 Task: Add Pederson's Organic No Sugar Smoked Uncured Bacon to the cart.
Action: Mouse moved to (26, 143)
Screenshot: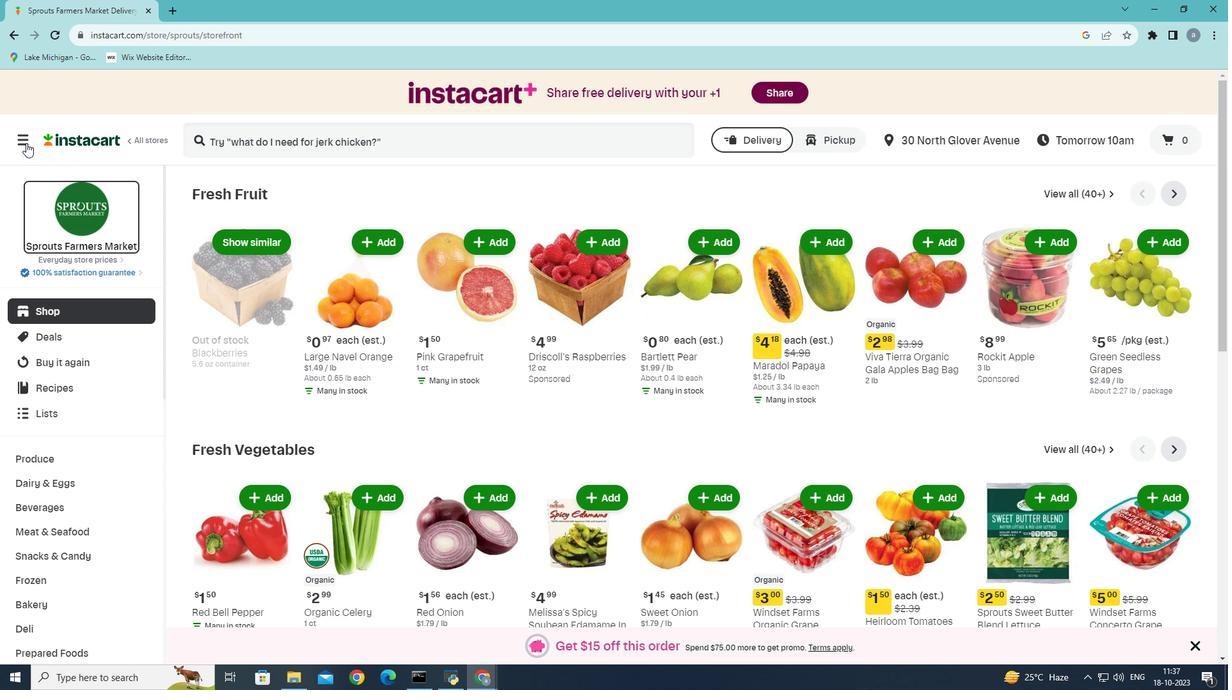 
Action: Mouse pressed left at (26, 143)
Screenshot: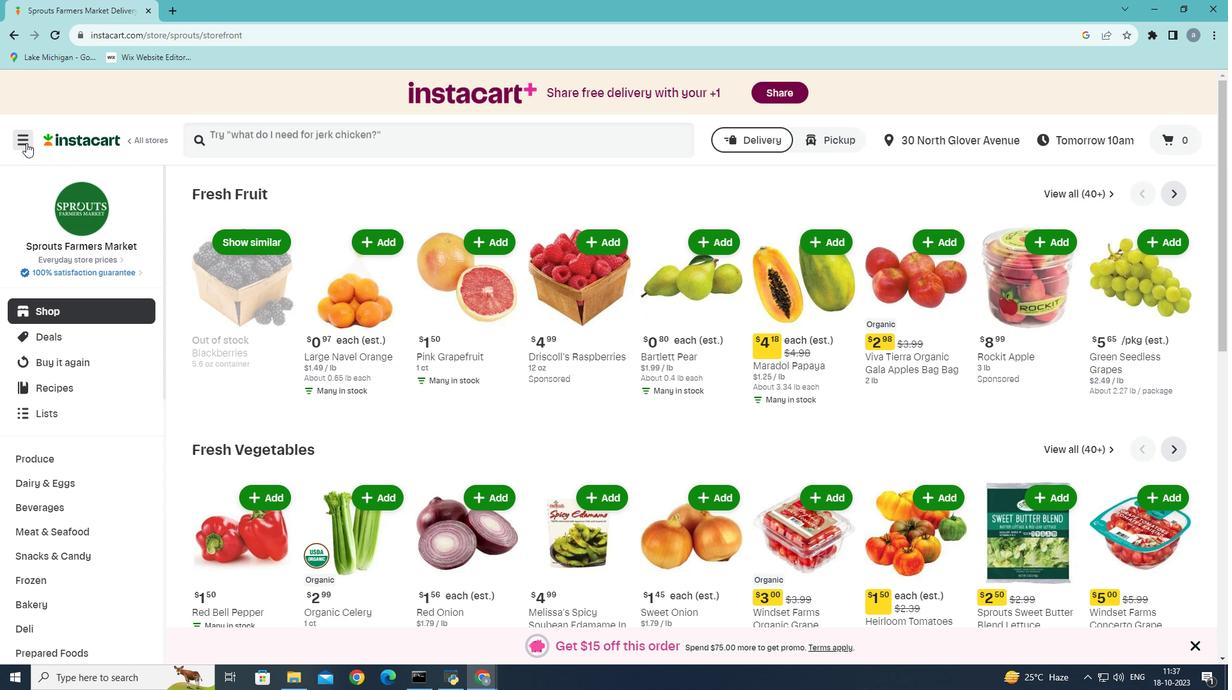 
Action: Mouse moved to (60, 374)
Screenshot: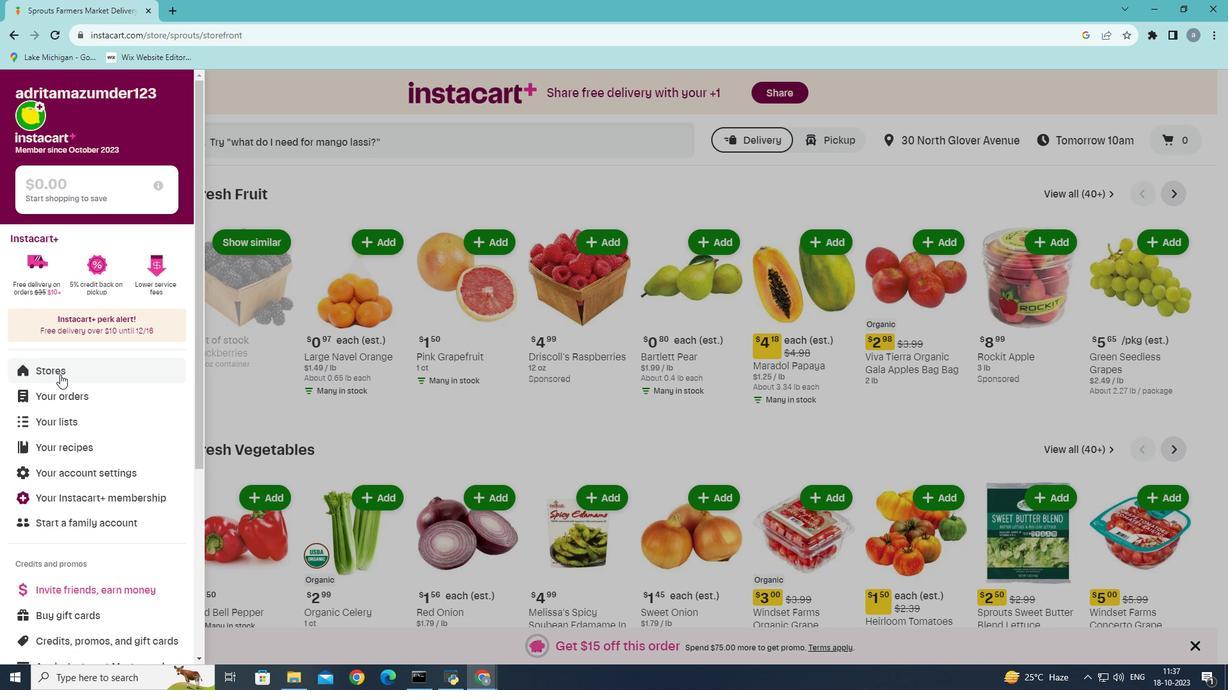 
Action: Mouse pressed left at (60, 374)
Screenshot: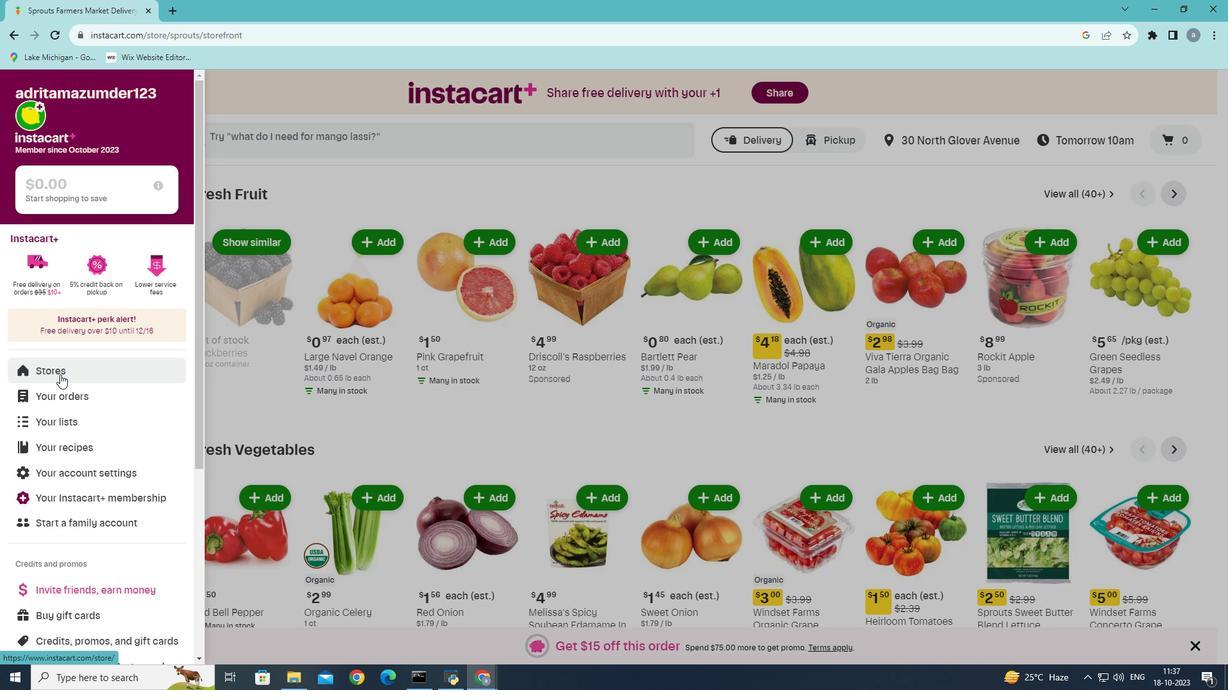 
Action: Mouse moved to (307, 134)
Screenshot: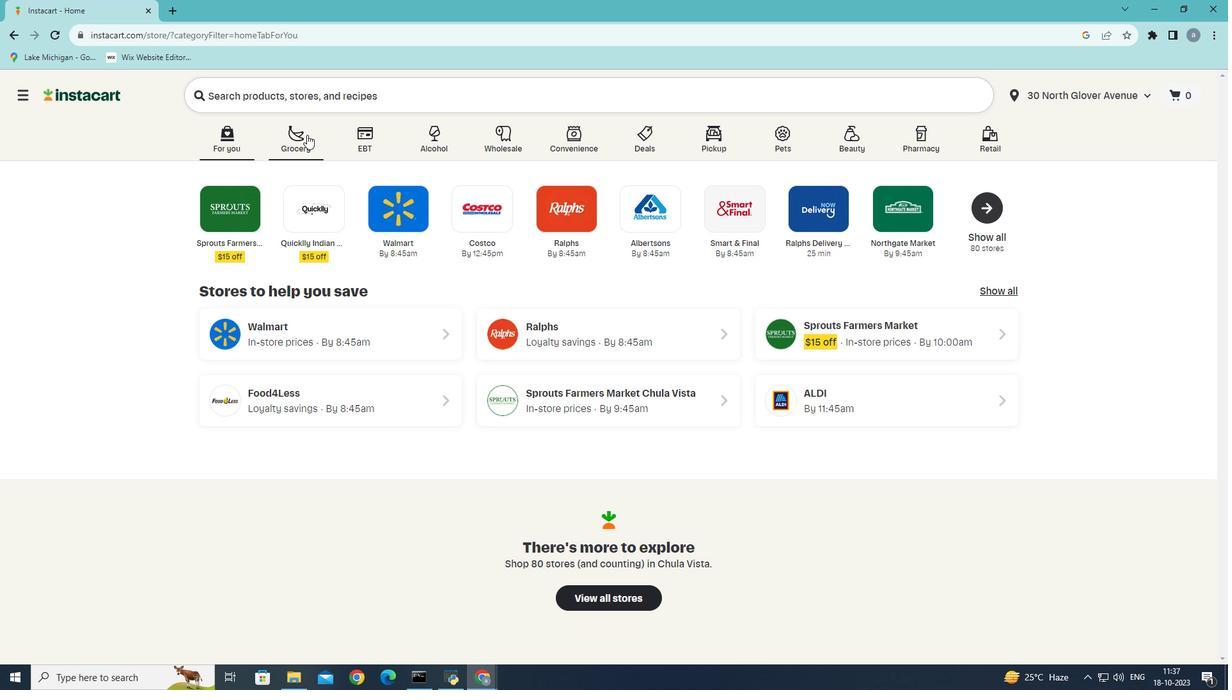 
Action: Mouse pressed left at (307, 134)
Screenshot: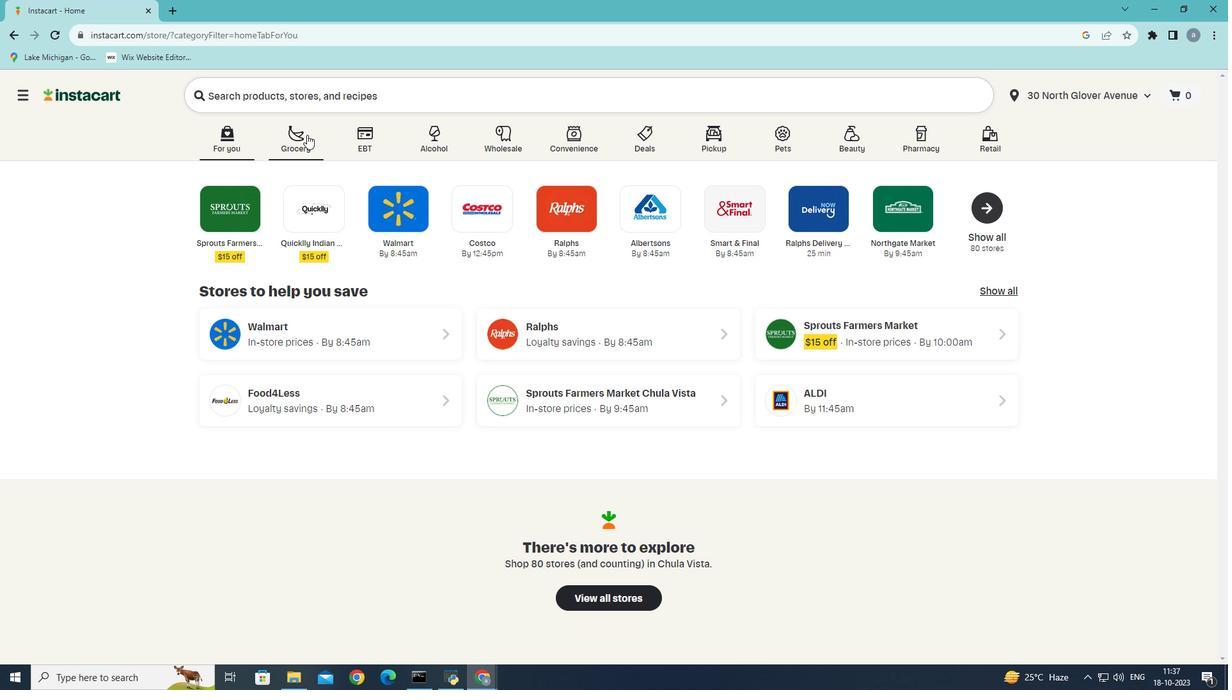 
Action: Mouse moved to (296, 376)
Screenshot: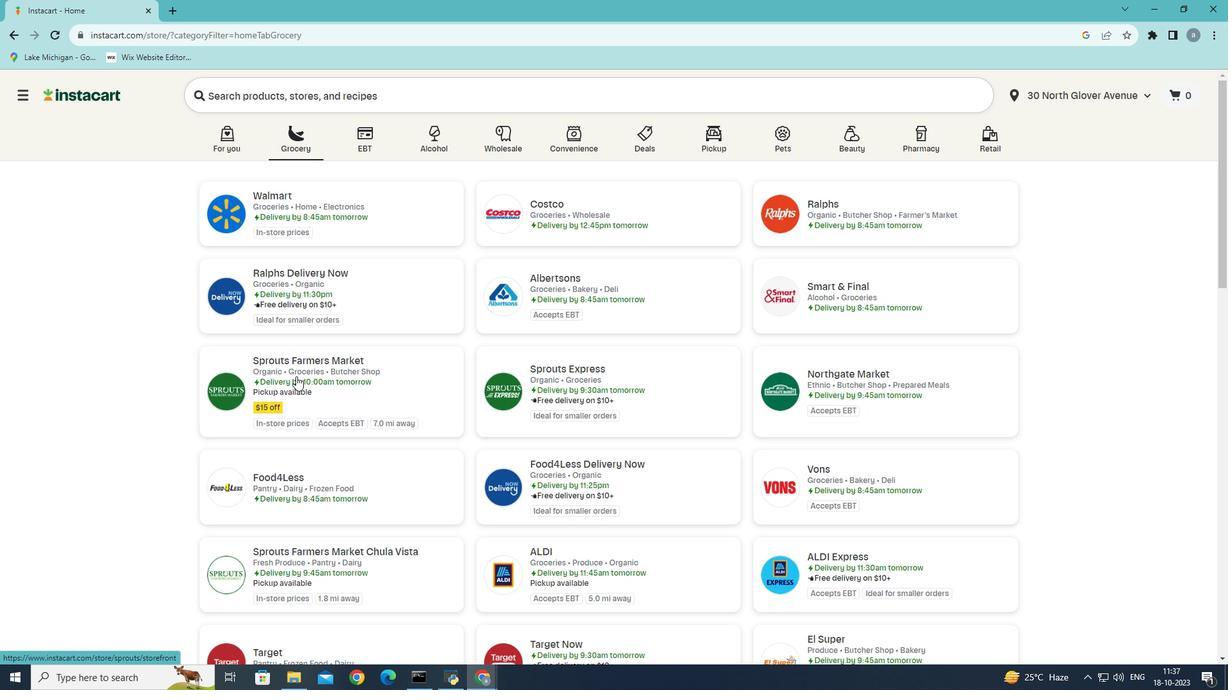 
Action: Mouse pressed left at (296, 376)
Screenshot: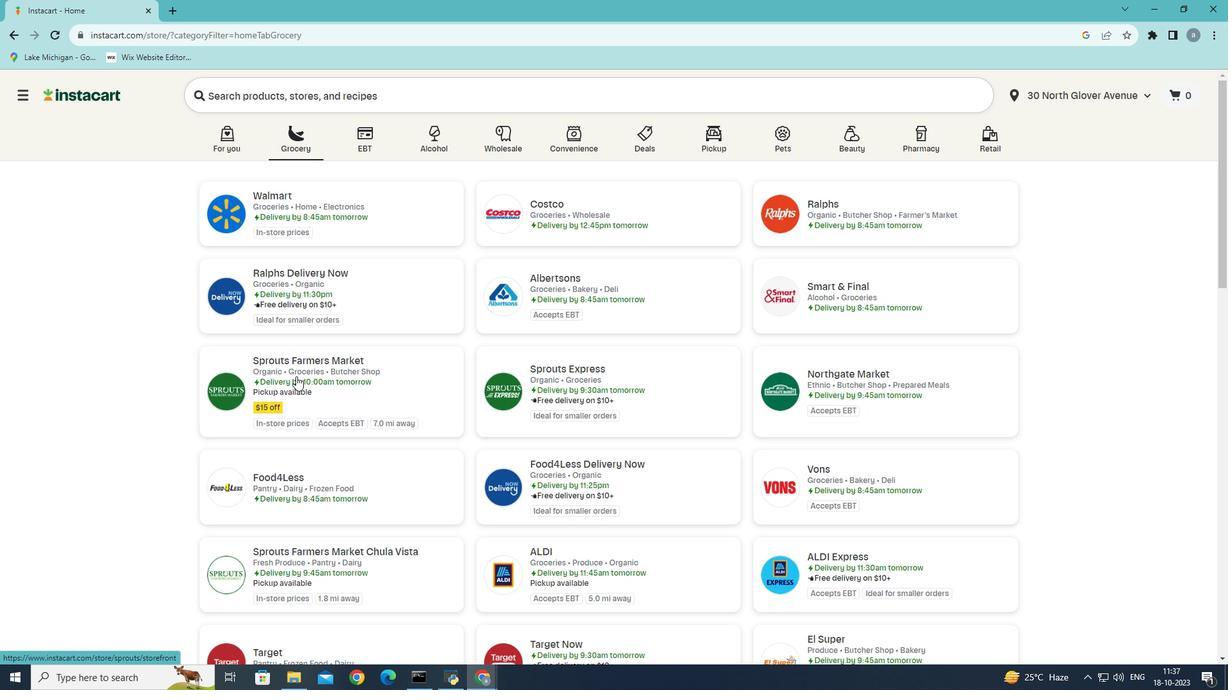 
Action: Mouse moved to (44, 530)
Screenshot: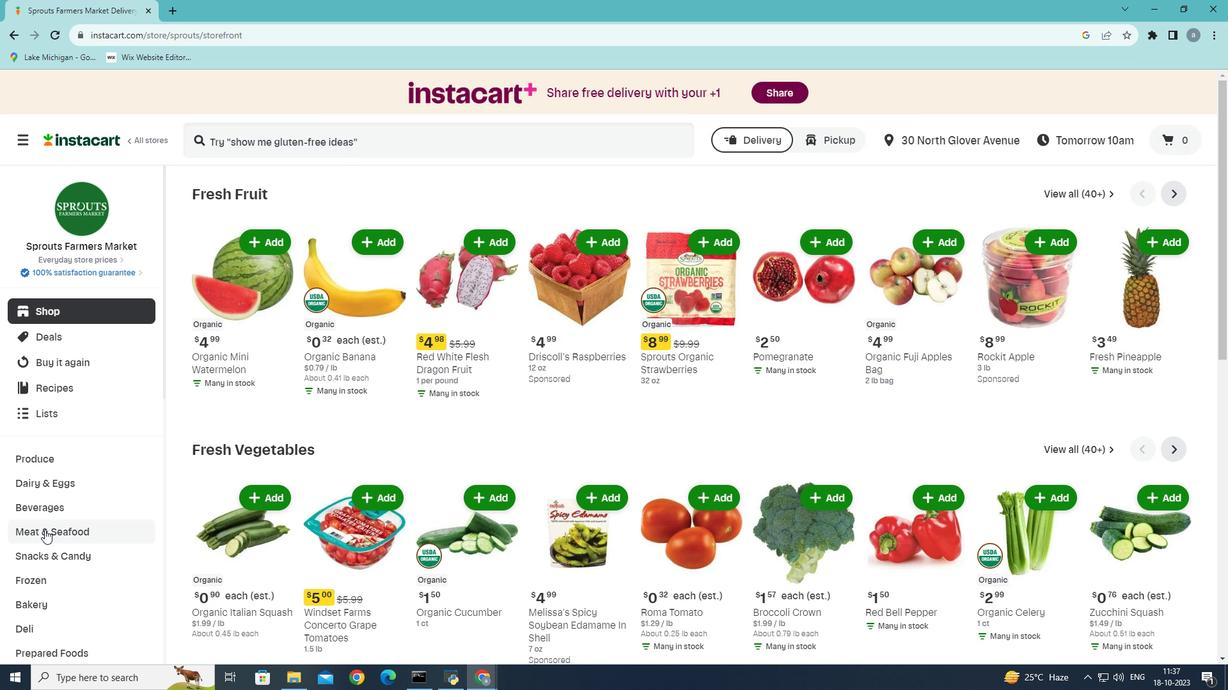
Action: Mouse pressed left at (44, 530)
Screenshot: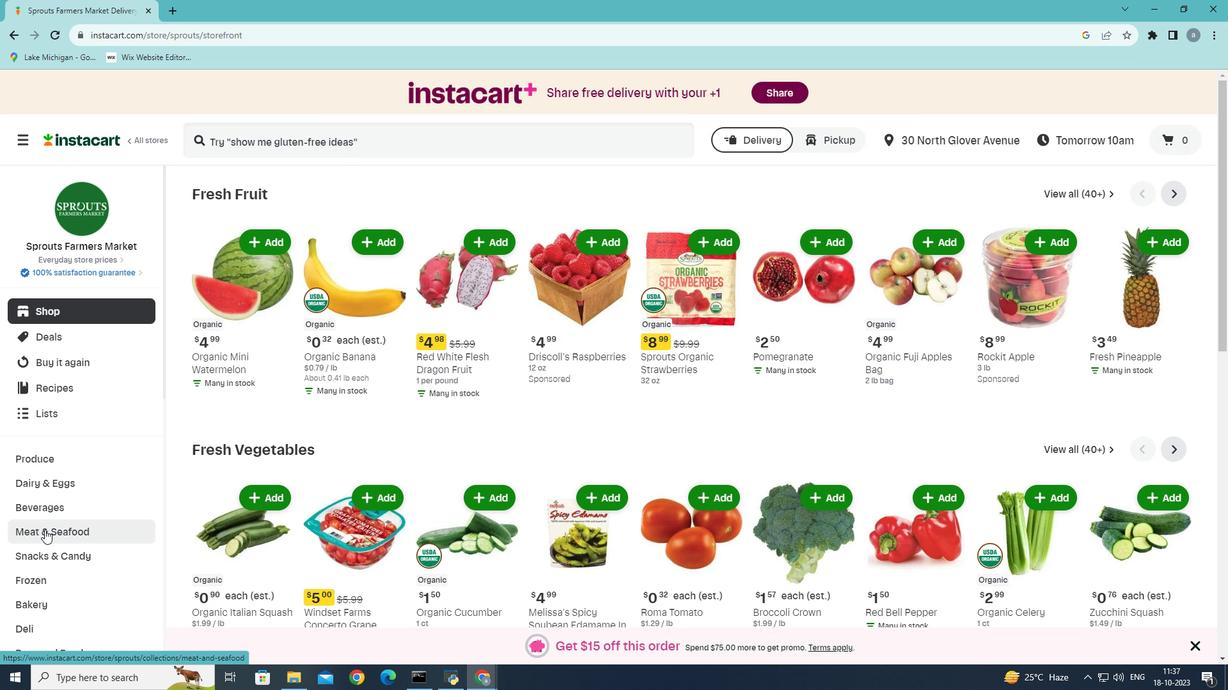 
Action: Mouse moved to (403, 221)
Screenshot: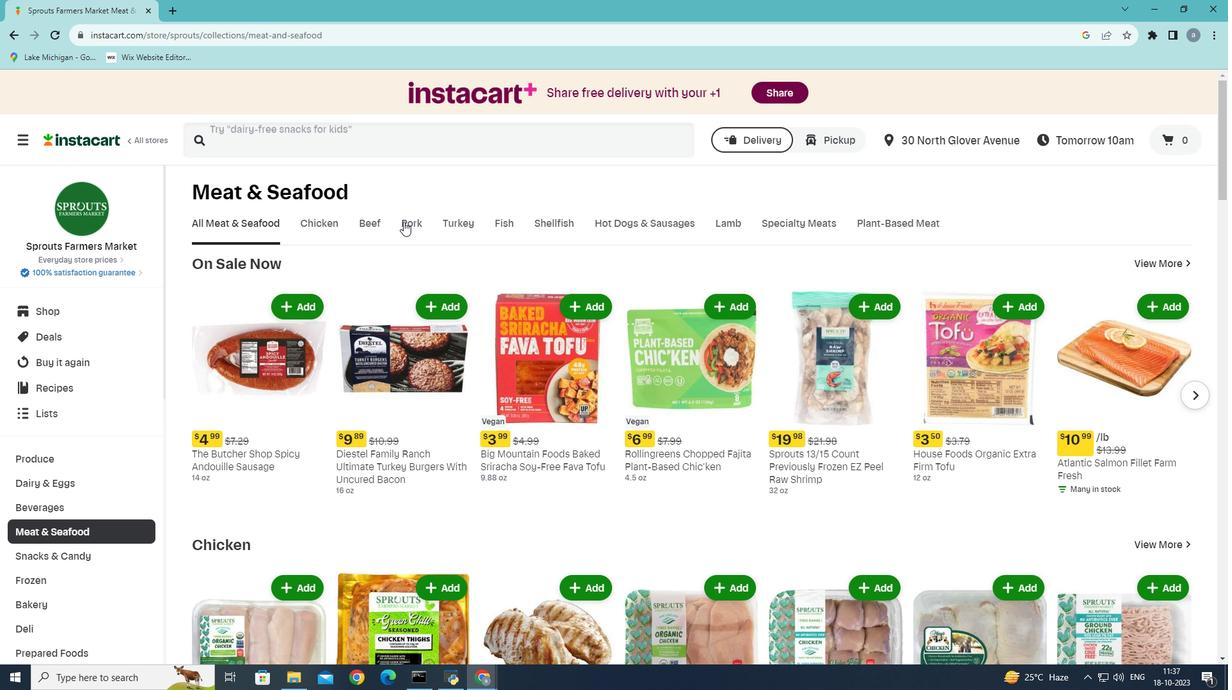 
Action: Mouse pressed left at (403, 221)
Screenshot: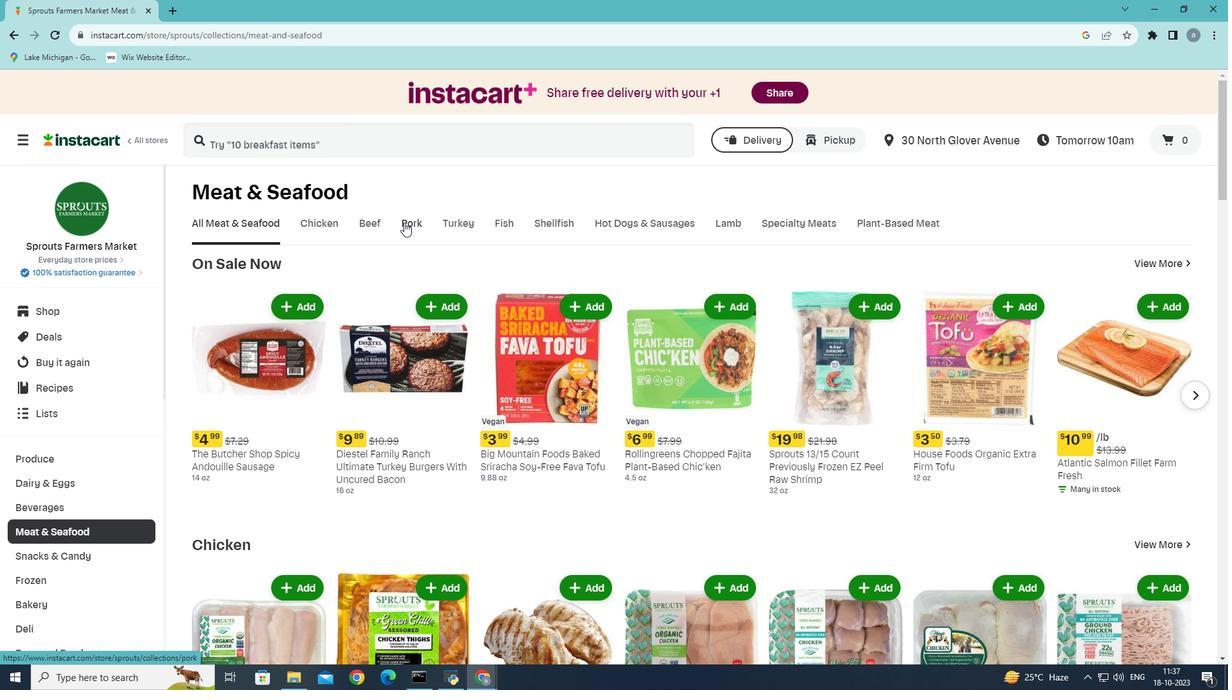 
Action: Mouse moved to (283, 275)
Screenshot: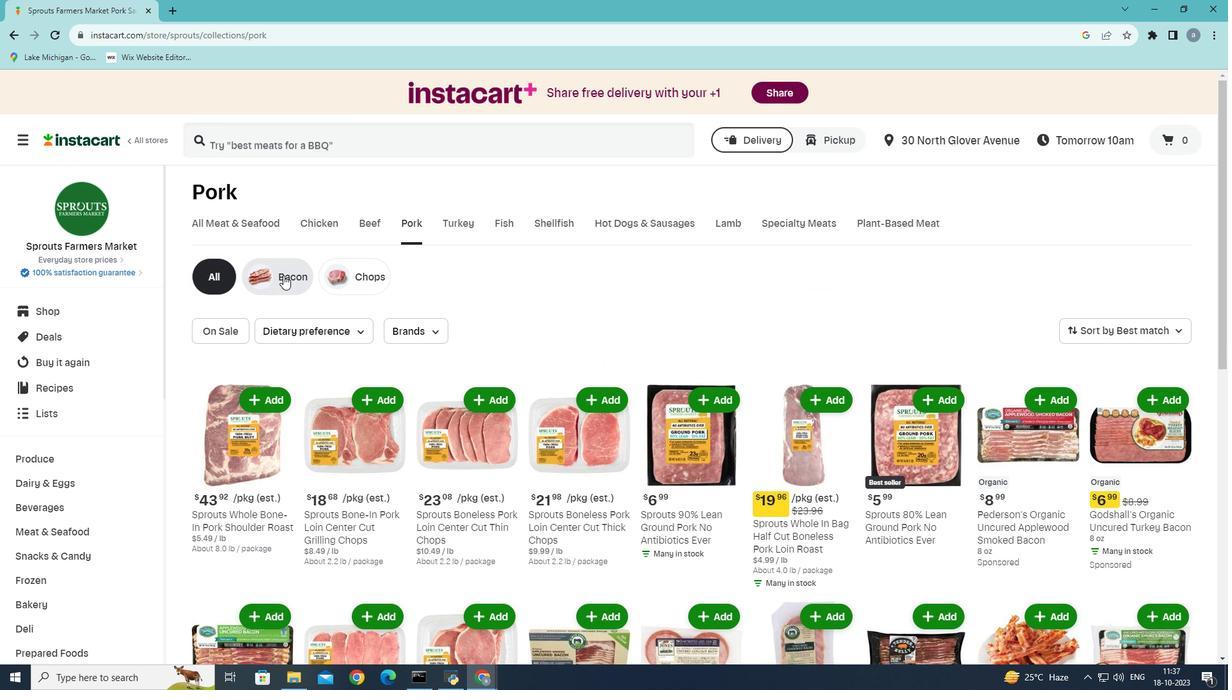 
Action: Mouse pressed left at (283, 275)
Screenshot: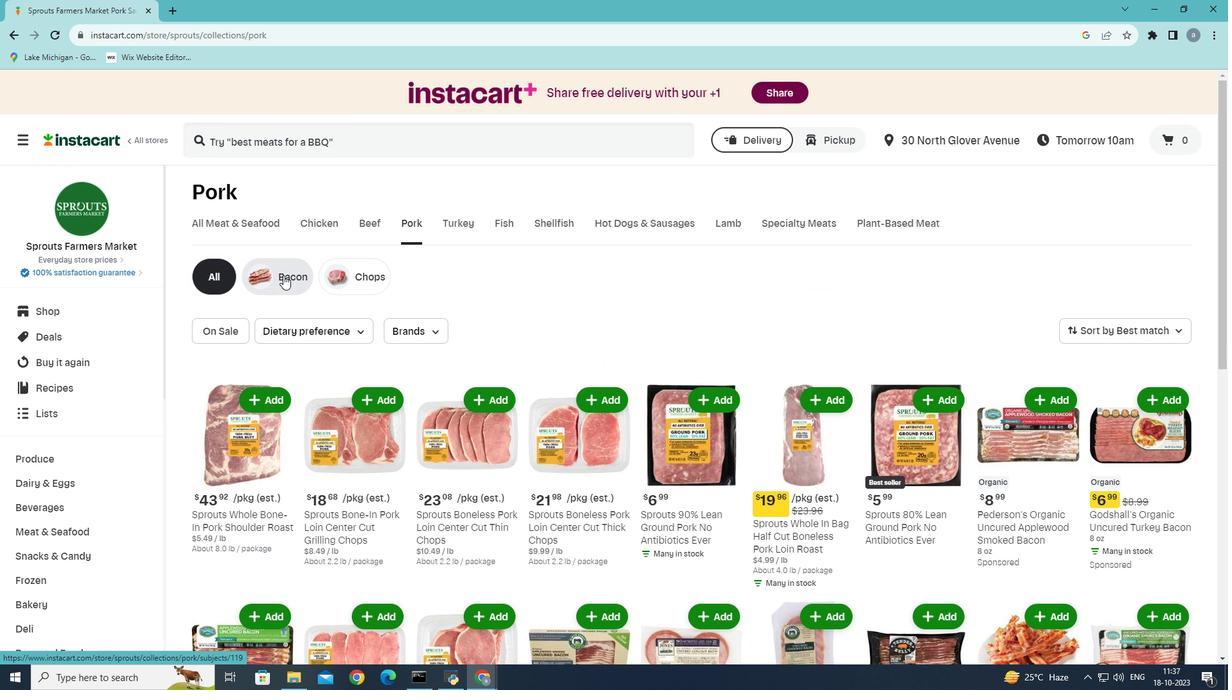 
Action: Mouse moved to (584, 463)
Screenshot: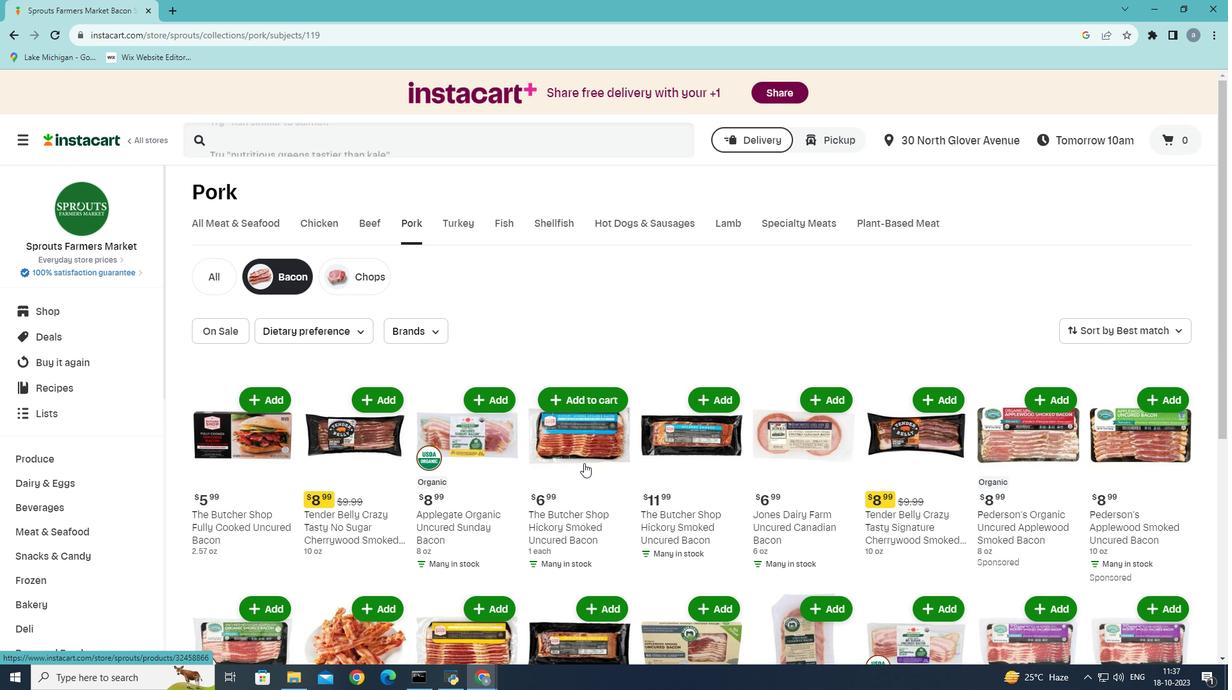 
Action: Mouse scrolled (584, 463) with delta (0, 0)
Screenshot: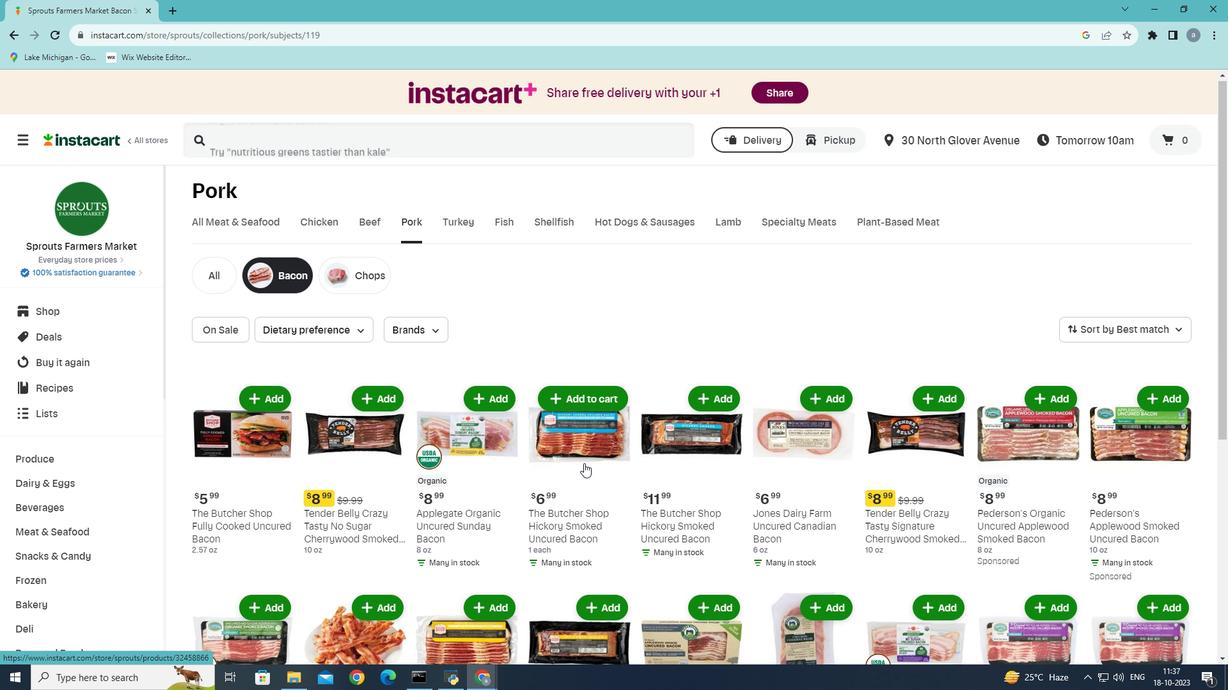 
Action: Mouse scrolled (584, 463) with delta (0, 0)
Screenshot: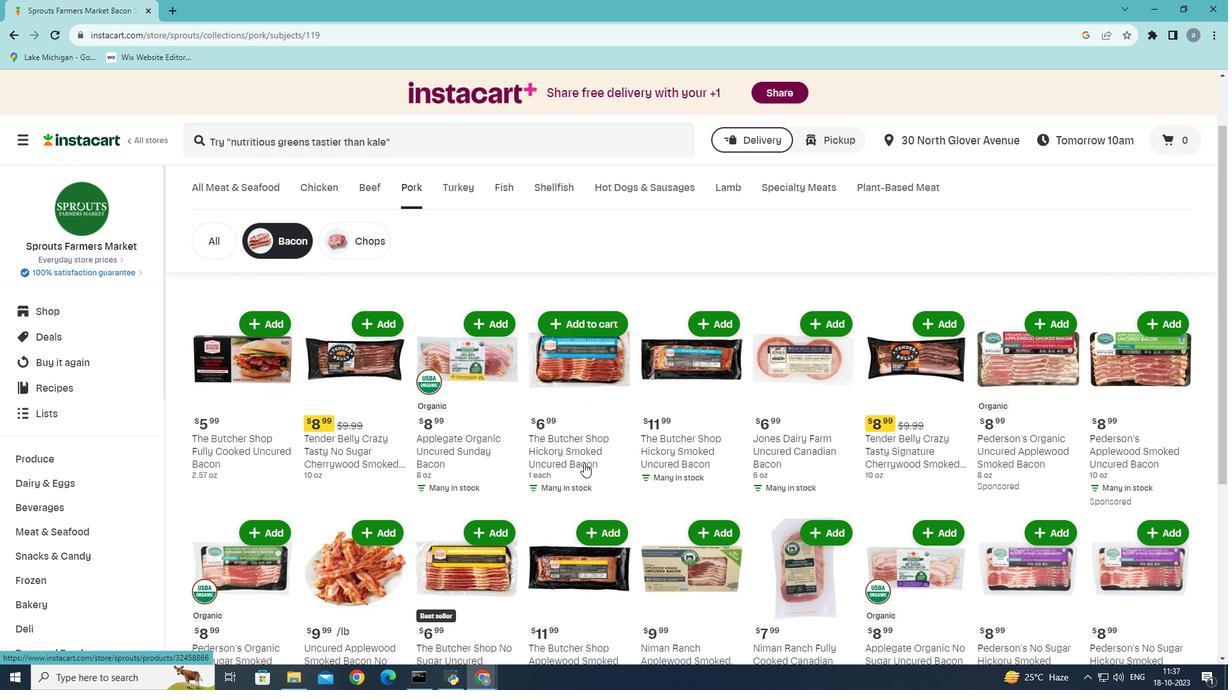 
Action: Mouse moved to (1004, 437)
Screenshot: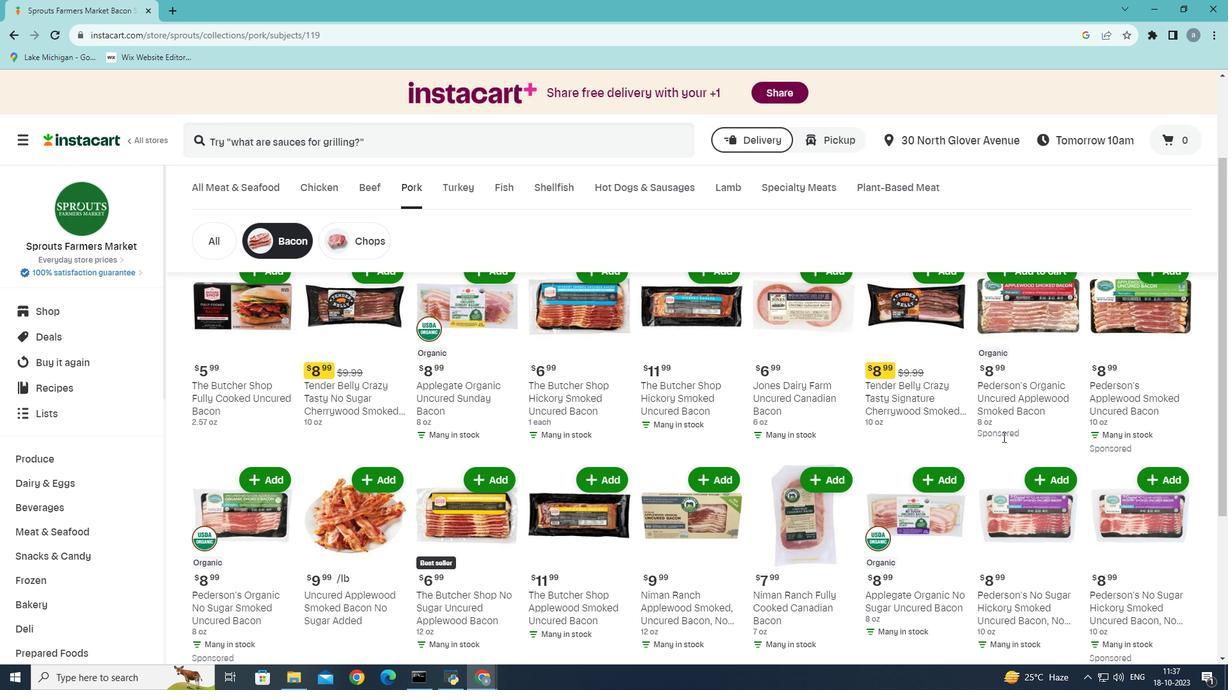 
Action: Mouse scrolled (1004, 436) with delta (0, 0)
Screenshot: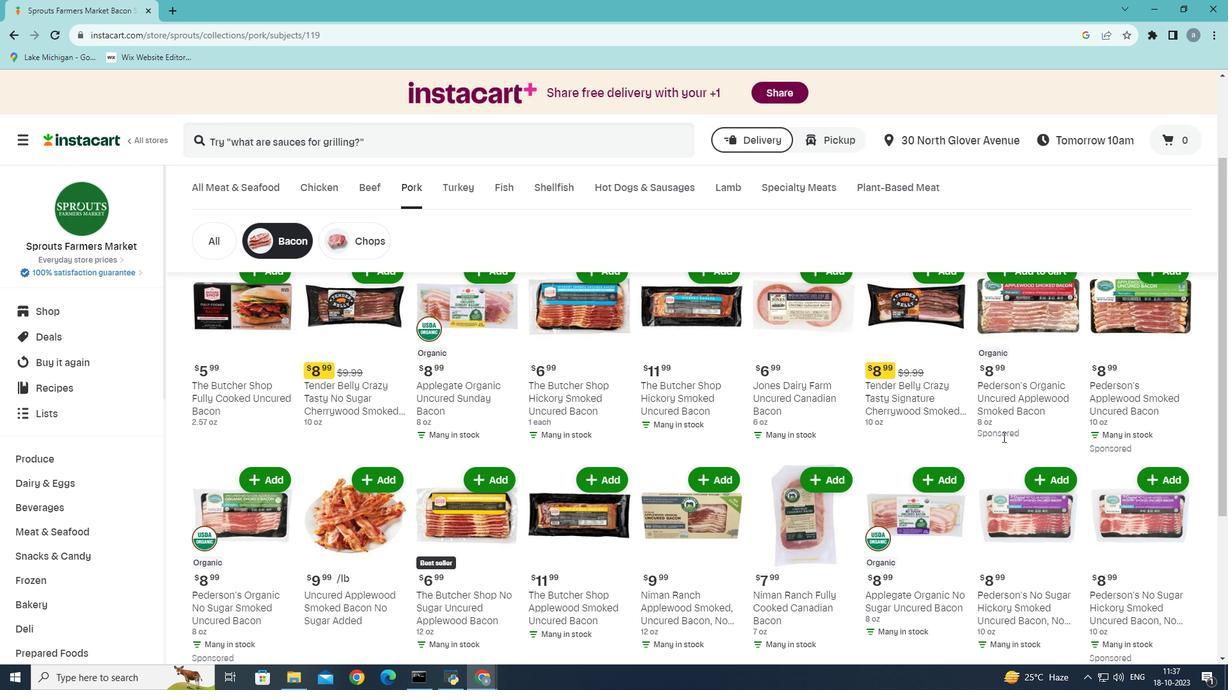 
Action: Mouse moved to (1003, 437)
Screenshot: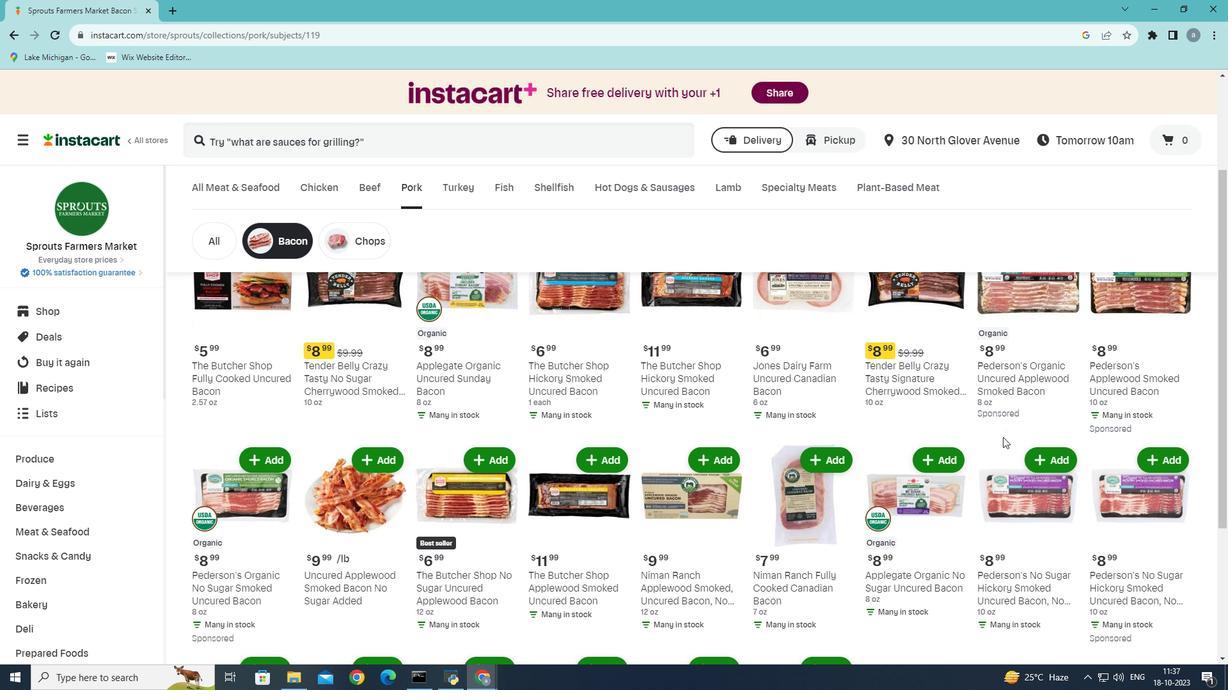 
Action: Mouse scrolled (1003, 436) with delta (0, 0)
Screenshot: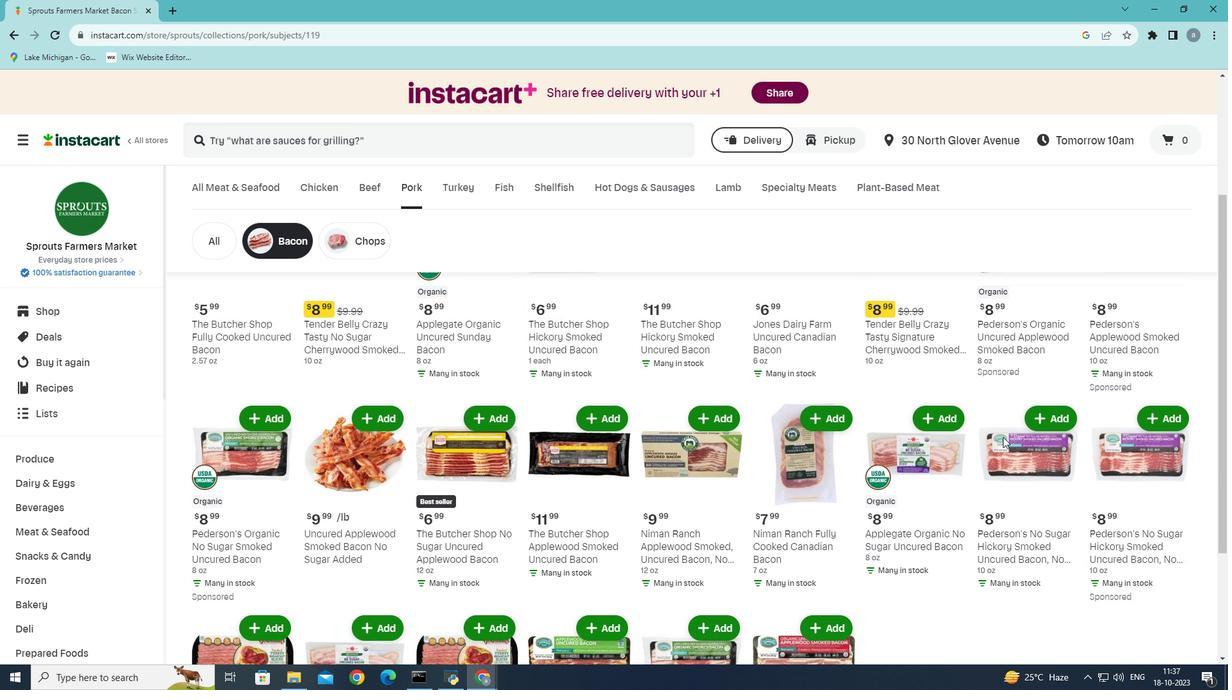 
Action: Mouse moved to (257, 353)
Screenshot: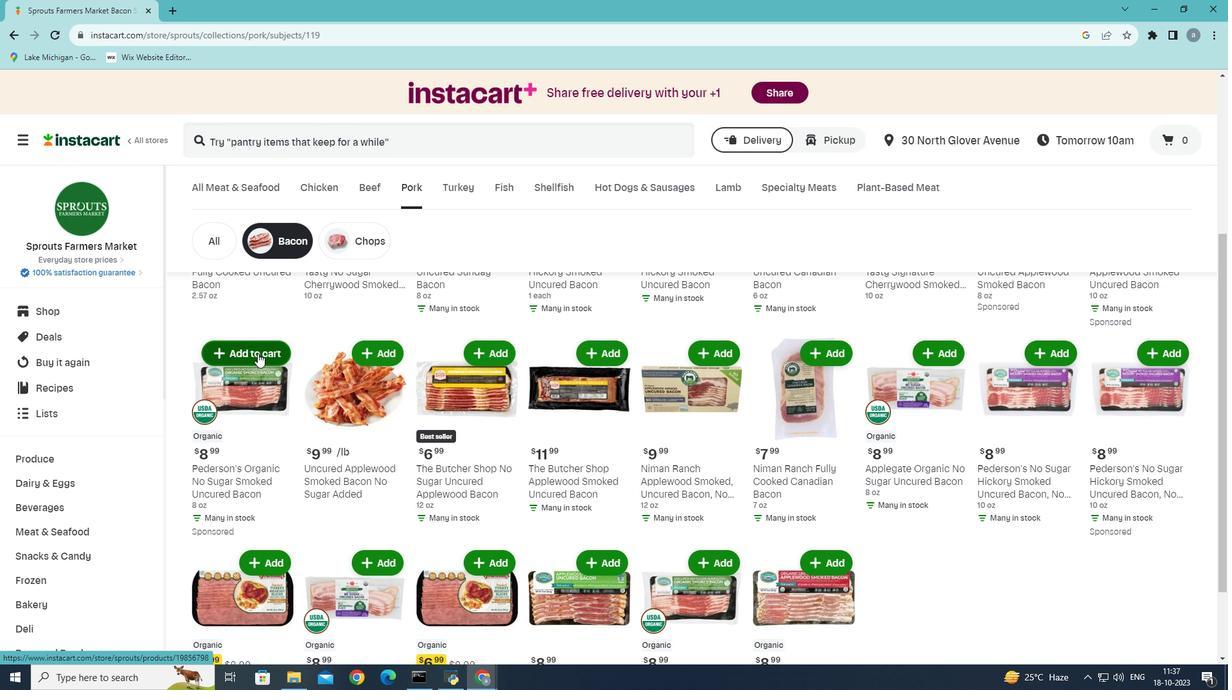 
Action: Mouse pressed left at (257, 353)
Screenshot: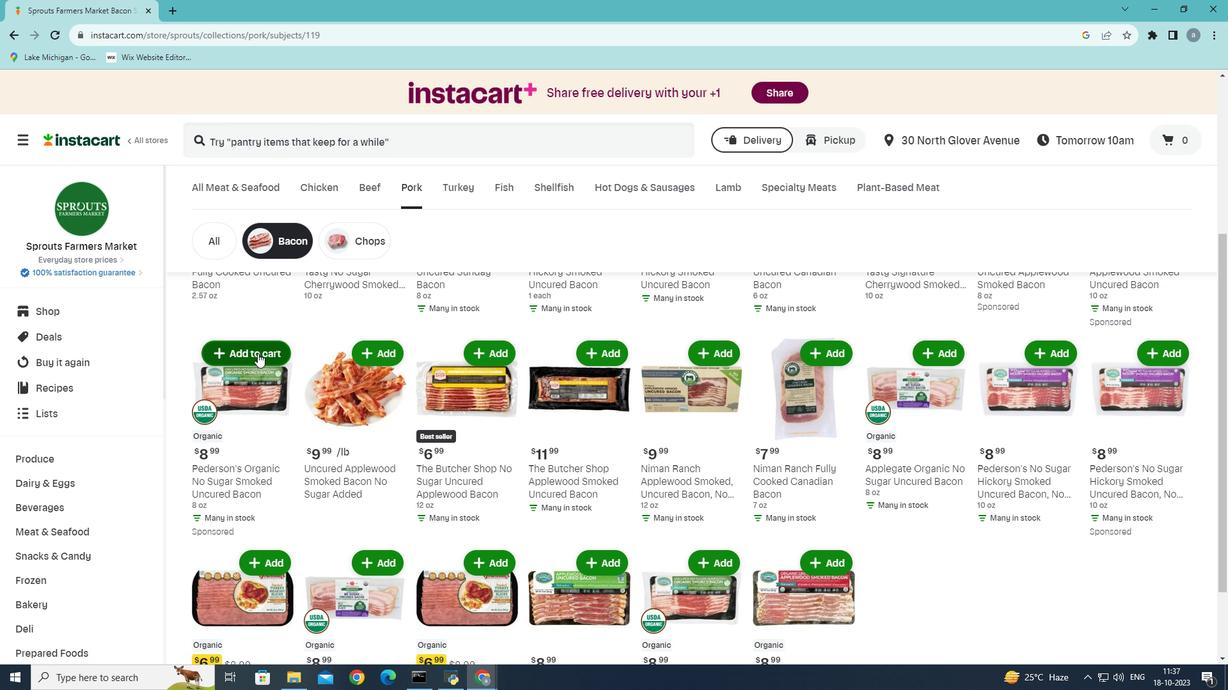 
Action: Mouse moved to (274, 360)
Screenshot: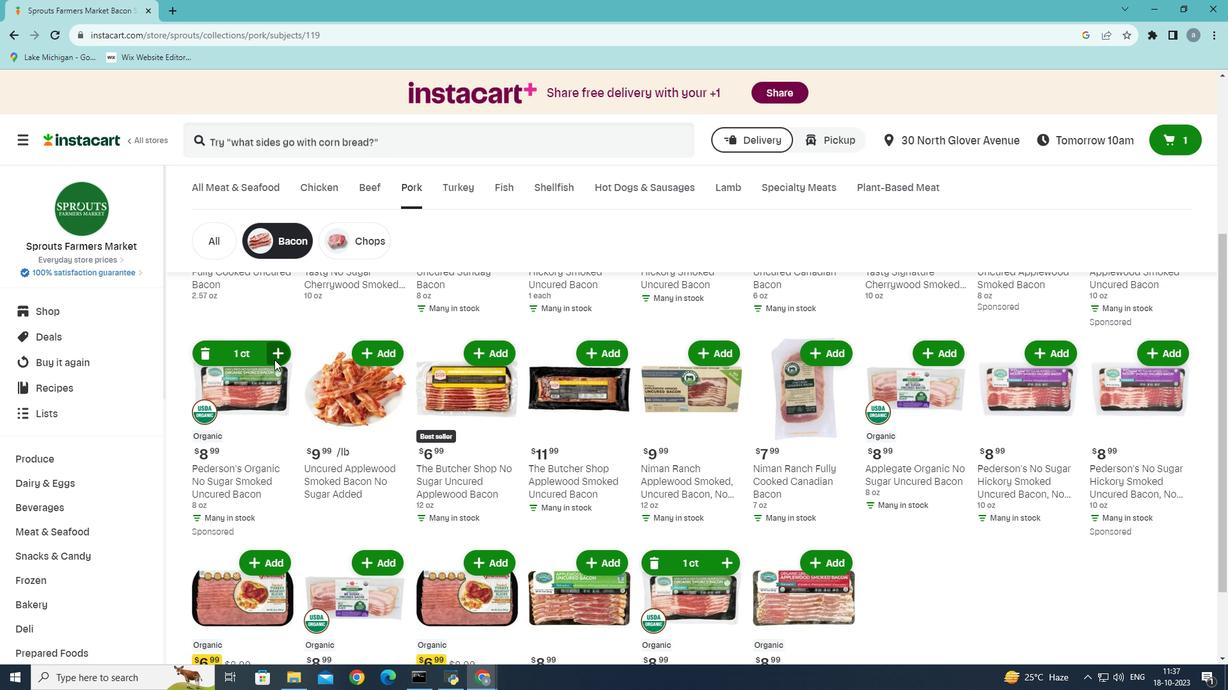 
